 Task: Click on Table of Contents
Action: Mouse moved to (788, 277)
Screenshot: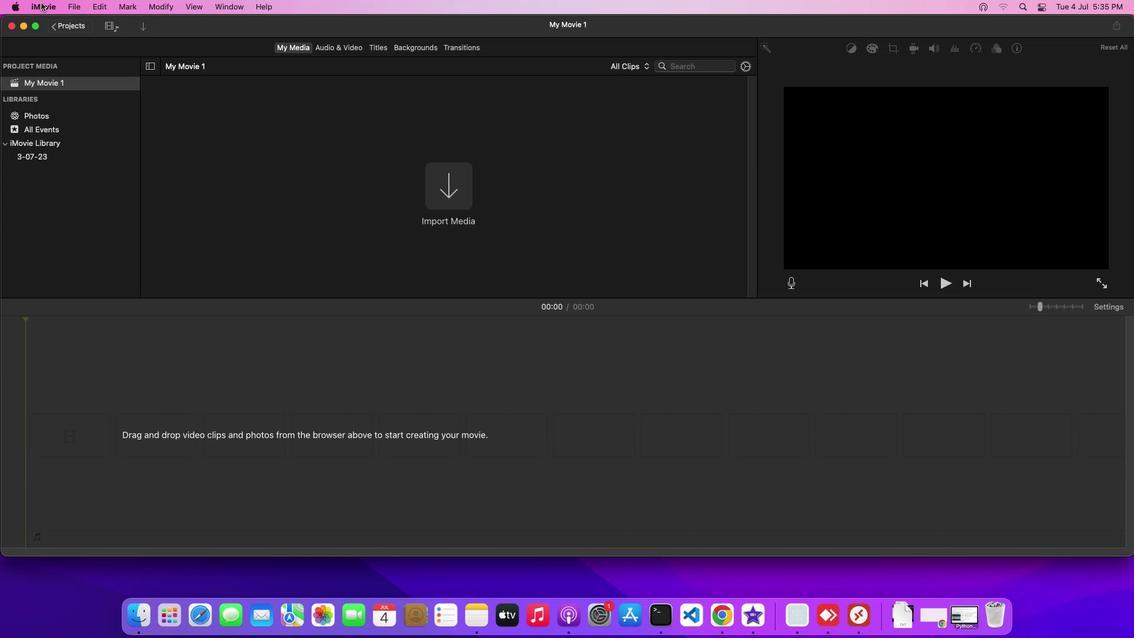 
Action: Mouse pressed left at (788, 277)
Screenshot: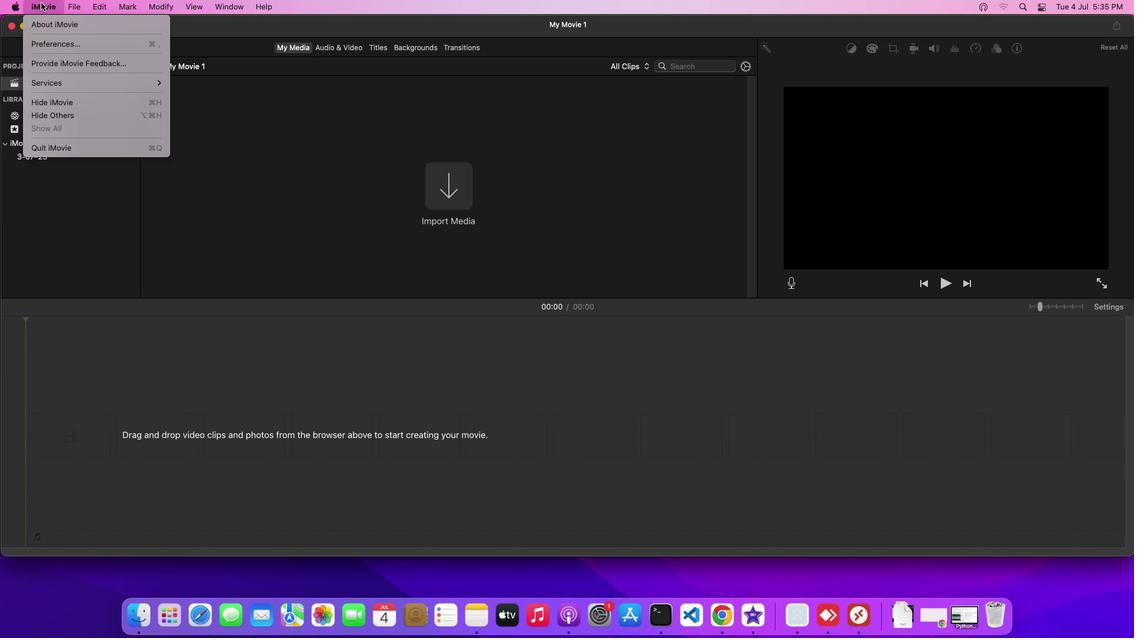 
Action: Mouse moved to (788, 277)
Screenshot: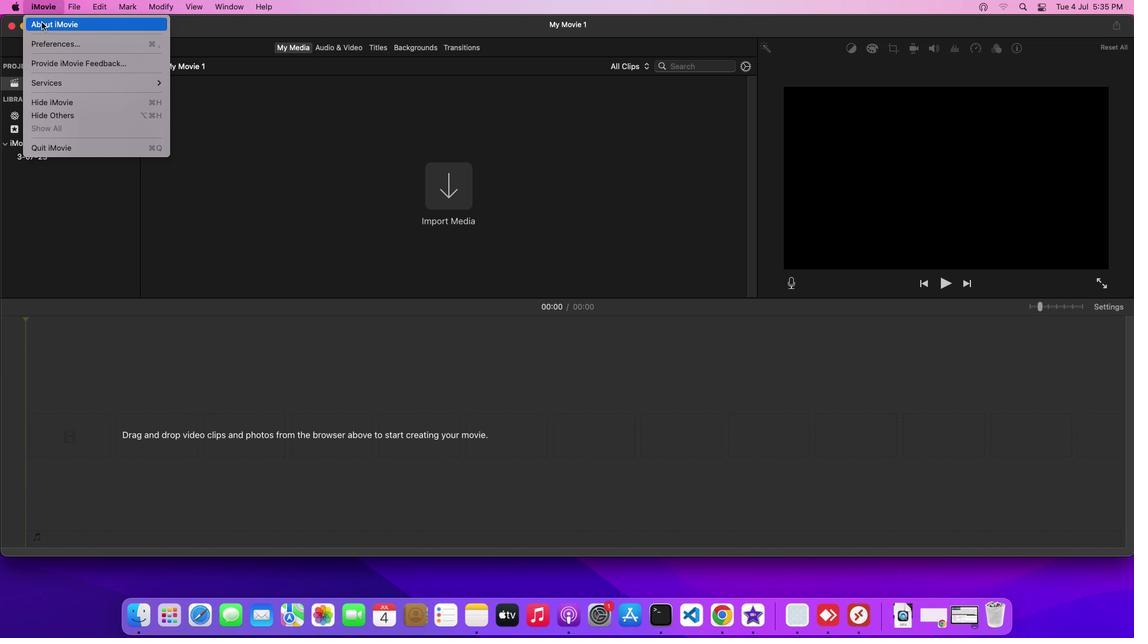 
Action: Mouse pressed left at (788, 277)
Screenshot: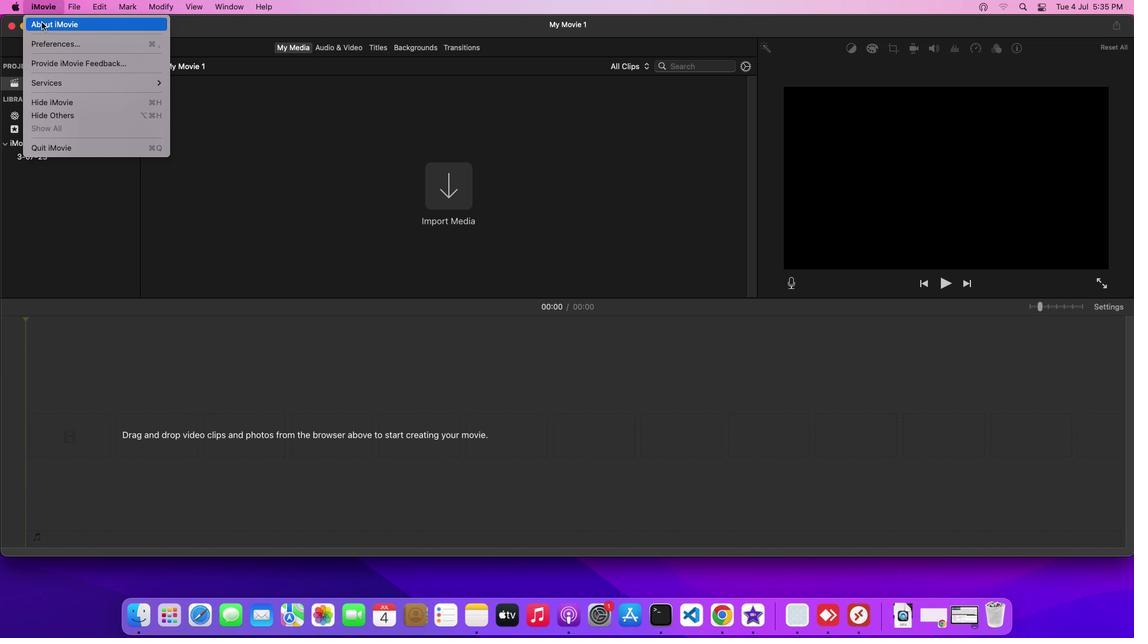 
Action: Mouse moved to (788, 277)
Screenshot: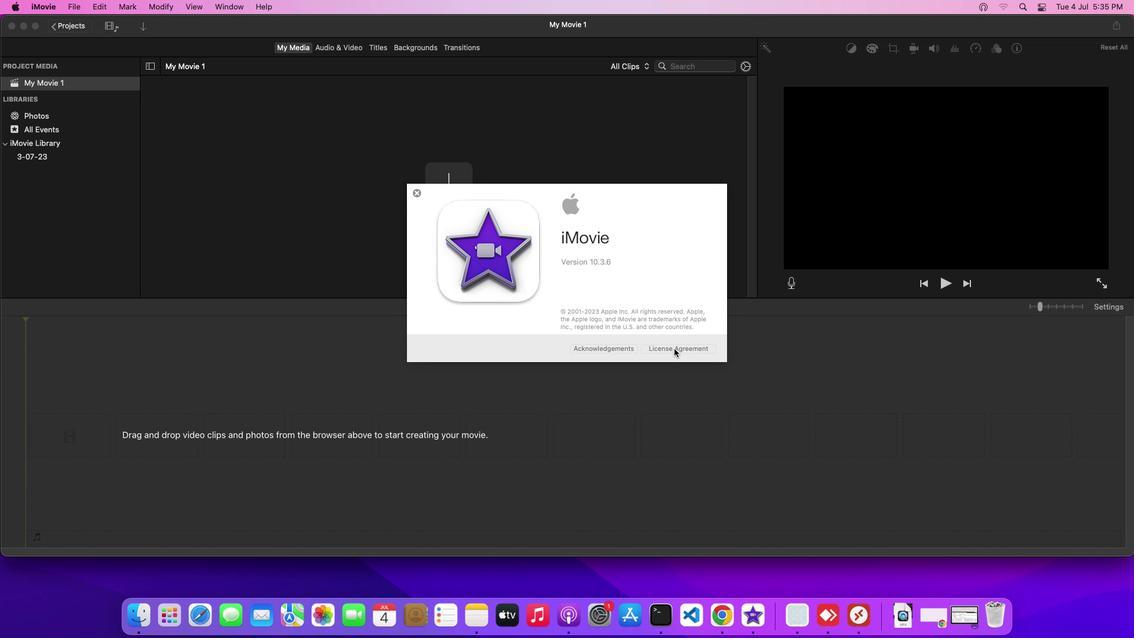 
Action: Mouse pressed left at (788, 277)
Screenshot: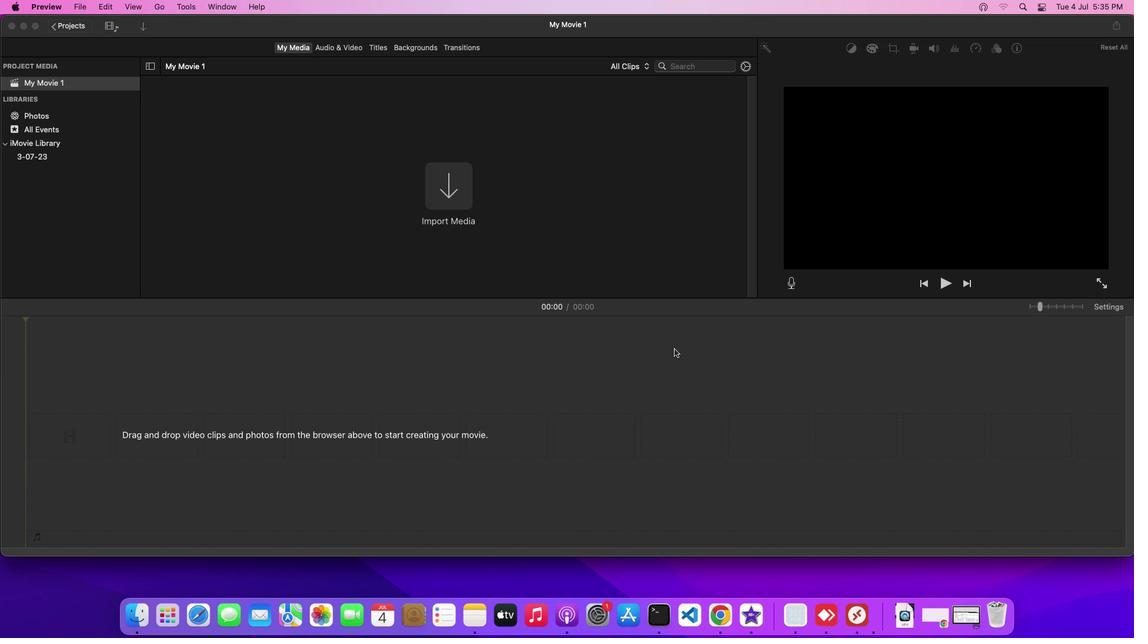 
Action: Mouse moved to (788, 277)
Screenshot: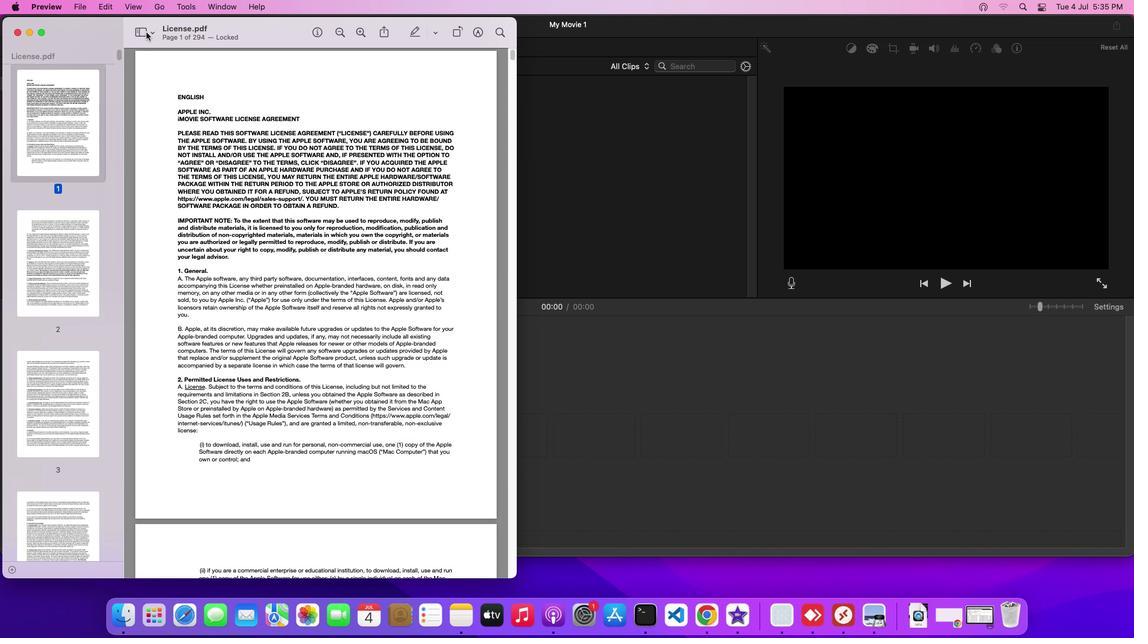 
Action: Mouse pressed left at (788, 277)
Screenshot: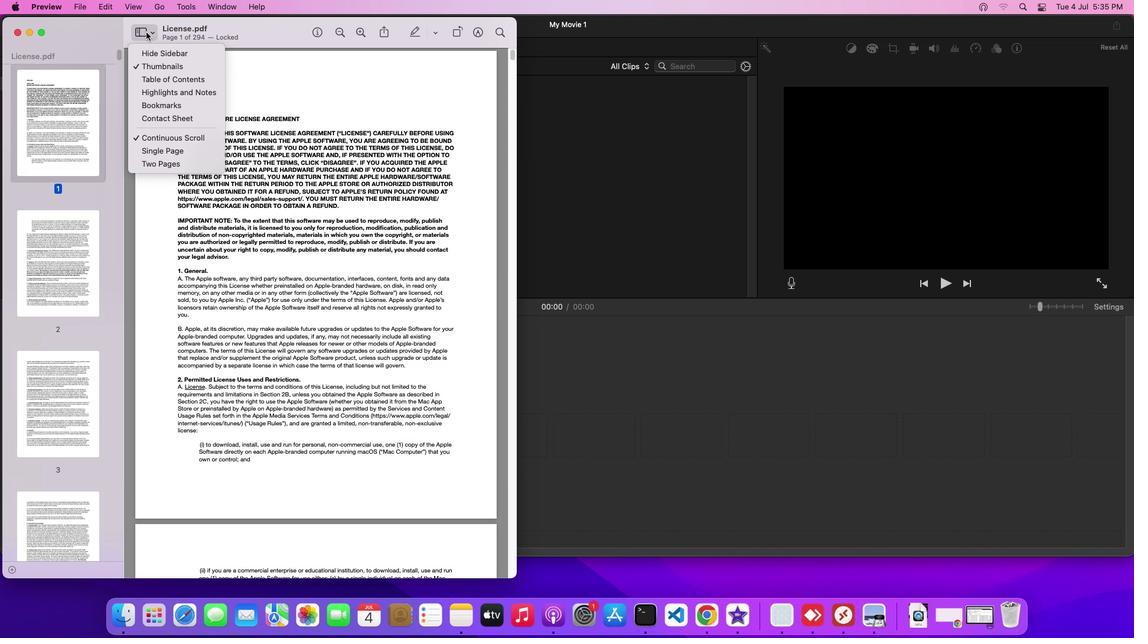 
Action: Mouse moved to (788, 277)
Screenshot: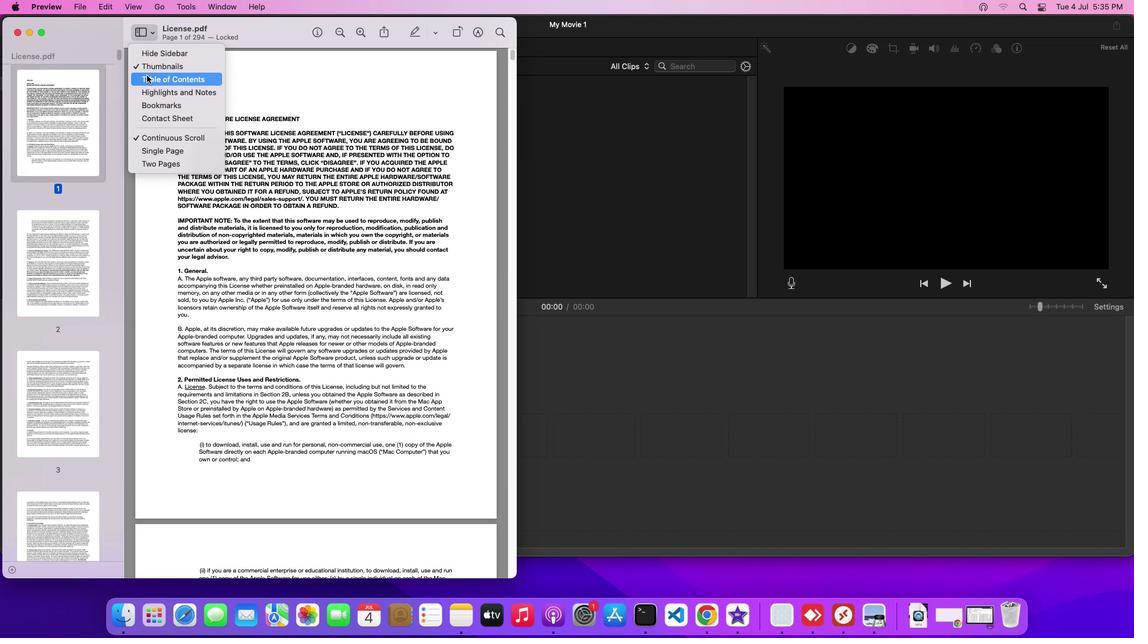 
Action: Mouse pressed left at (788, 277)
Screenshot: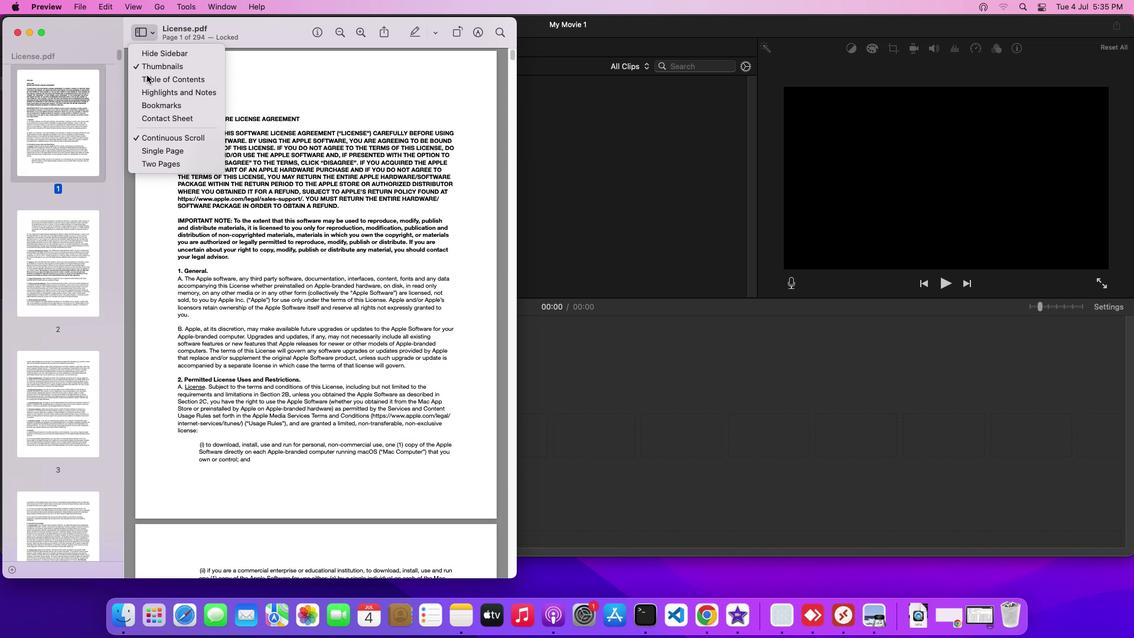 
